 Task: Add an event with the title Casual Lunch and Learn: Effective Presentation Skills for Impactful Delivery, date '2024/04/04', time 8:50 AM to 10:50 AM, logged in from the account softage.3@softage.netand send the event invitation to softage.7@softage.net and softage.8@softage.net. Set a reminder for the event 5 minutes before
Action: Mouse moved to (100, 95)
Screenshot: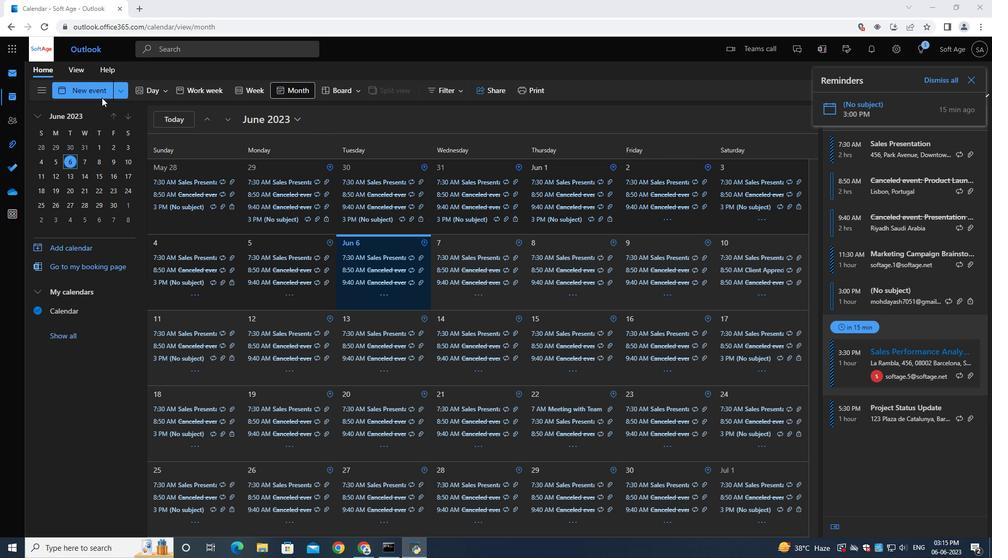 
Action: Mouse pressed left at (100, 95)
Screenshot: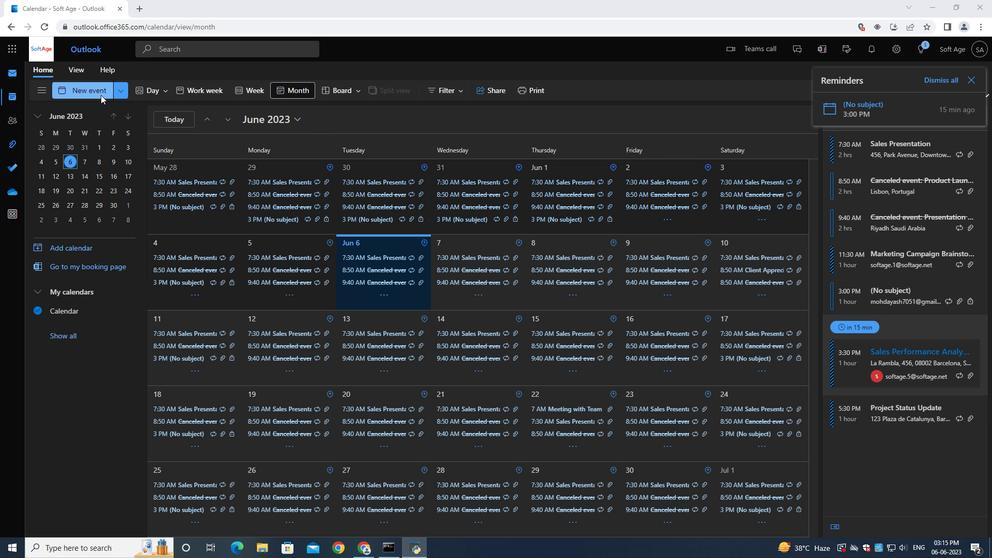 
Action: Mouse moved to (305, 152)
Screenshot: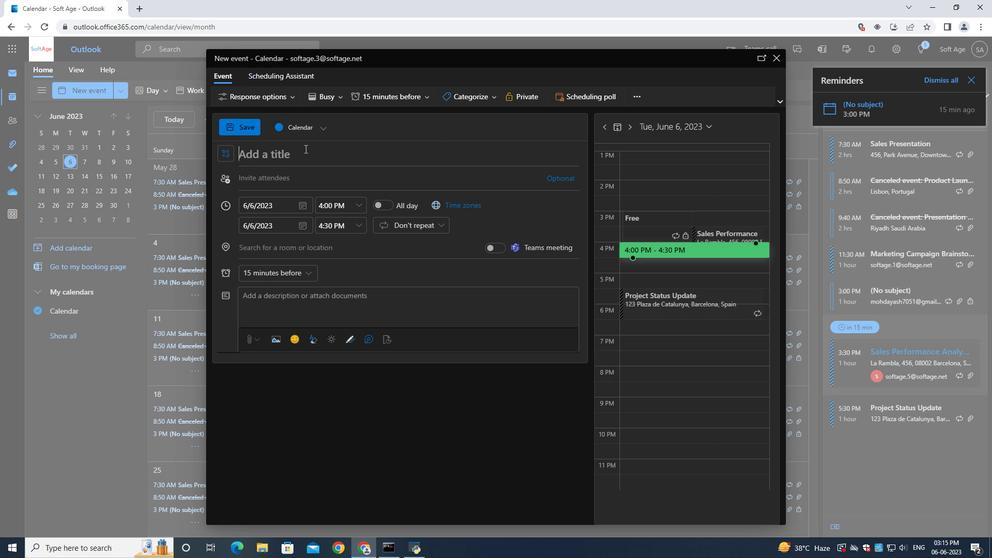 
Action: Mouse pressed left at (305, 152)
Screenshot: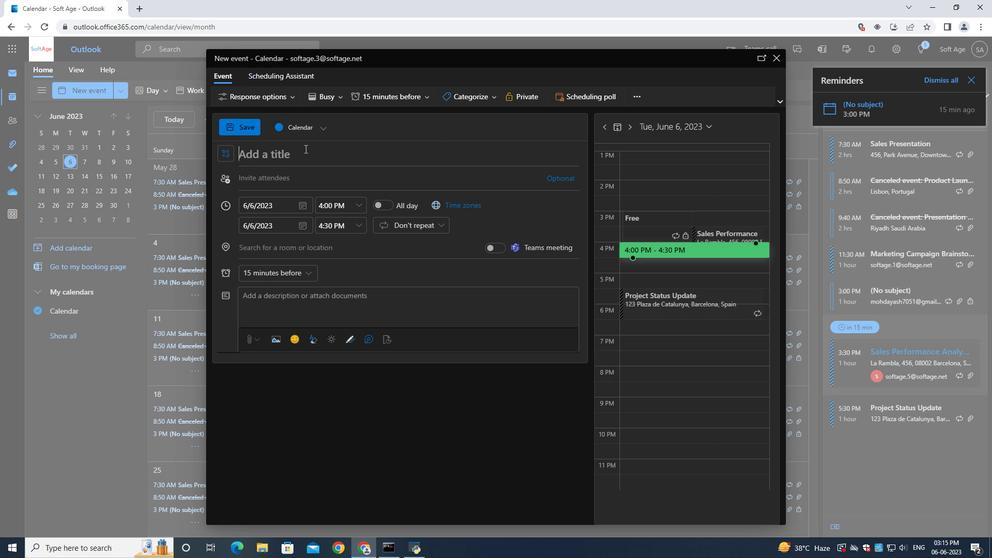 
Action: Mouse moved to (305, 152)
Screenshot: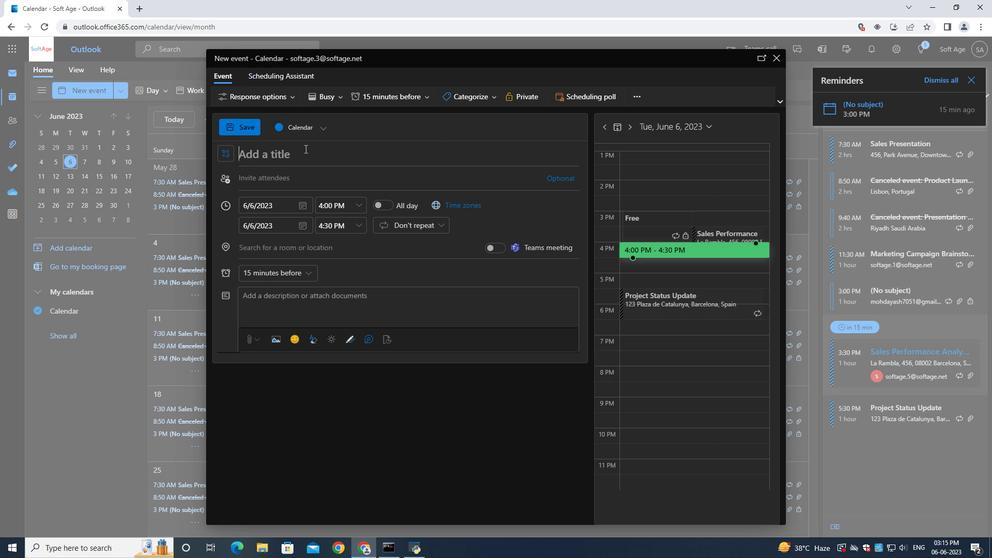 
Action: Key pressed <Key.shift>Casual<Key.space><Key.shift>Lunch<Key.space>and<Key.space><Key.shift>Learn<Key.shift_r>:<Key.space><Key.shift><Key.shift><Key.shift><Key.shift><Key.shift><Key.shift><Key.shift><Key.shift><Key.shift>Effectib<Key.backspace>ve<Key.space><Key.shift><Key.shift><Key.shift><Key.shift><Key.shift><Key.shift><Key.shift><Key.shift><Key.shift><Key.shift><Key.shift><Key.shift><Key.shift><Key.shift><Key.shift><Key.shift><Key.shift><Key.shift><Key.shift><Key.shift><Key.shift><Key.shift><Key.shift><Key.shift>Presentation<Key.space><Key.shift>Skills<Key.space>for<Key.space><Key.shift><Key.shift><Key.shift><Key.shift>I<Key.backspace>i<Key.backspace><Key.shift>Impactful<Key.space><Key.shift>Delivery
Screenshot: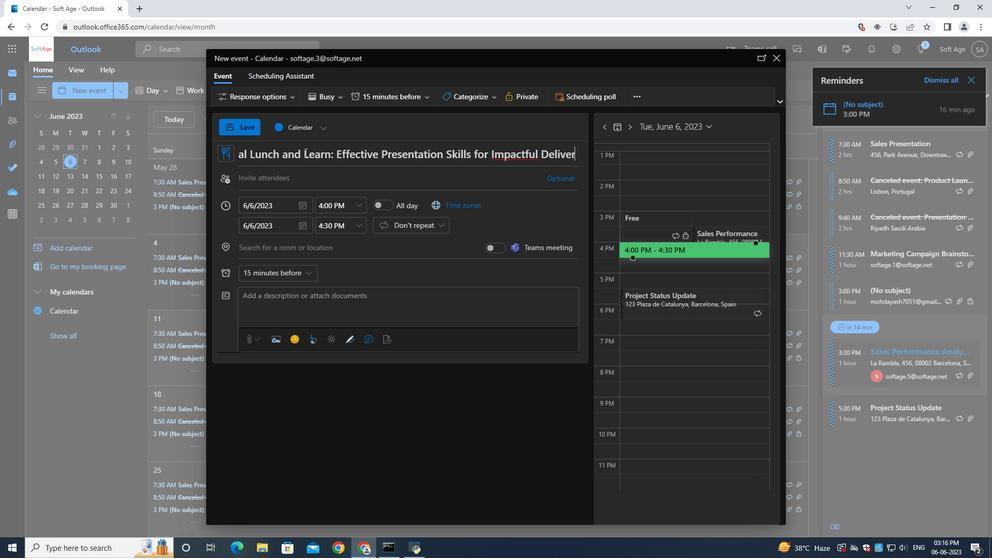 
Action: Mouse moved to (498, 154)
Screenshot: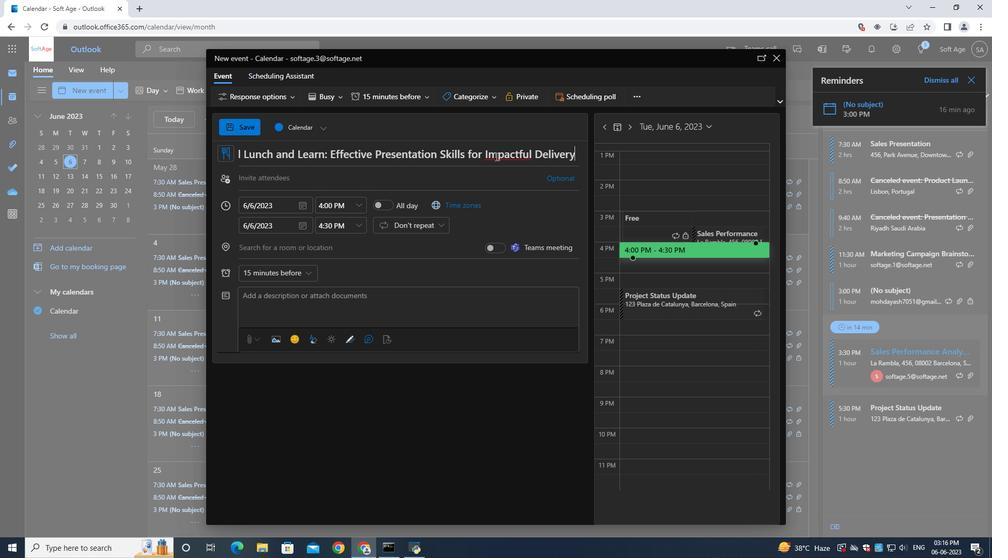 
Action: Mouse pressed left at (498, 154)
Screenshot: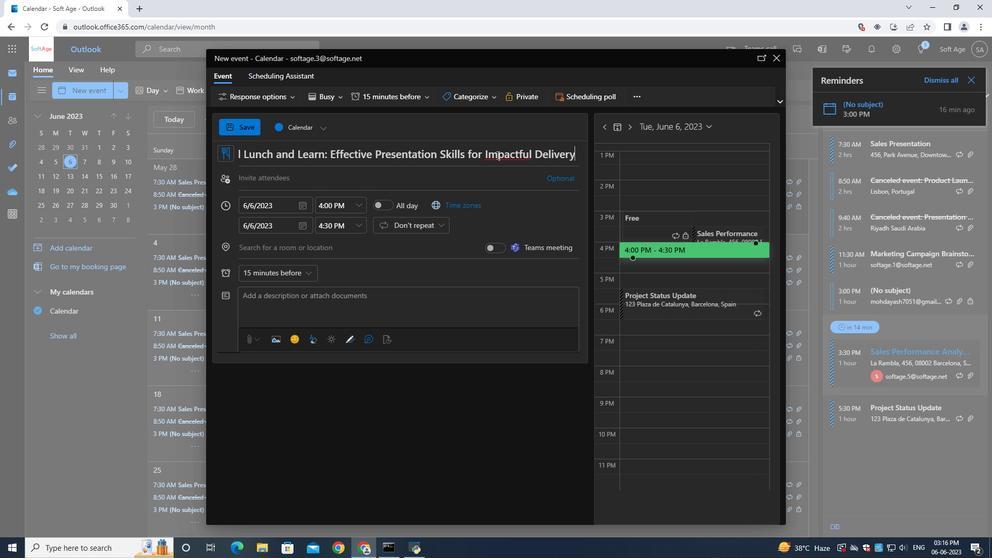 
Action: Mouse moved to (528, 154)
Screenshot: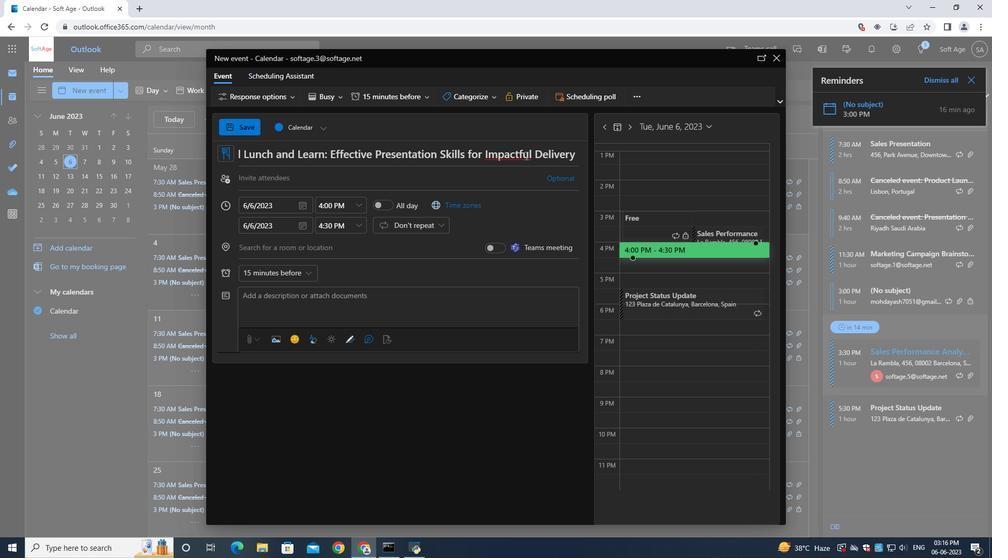
Action: Mouse pressed left at (528, 154)
Screenshot: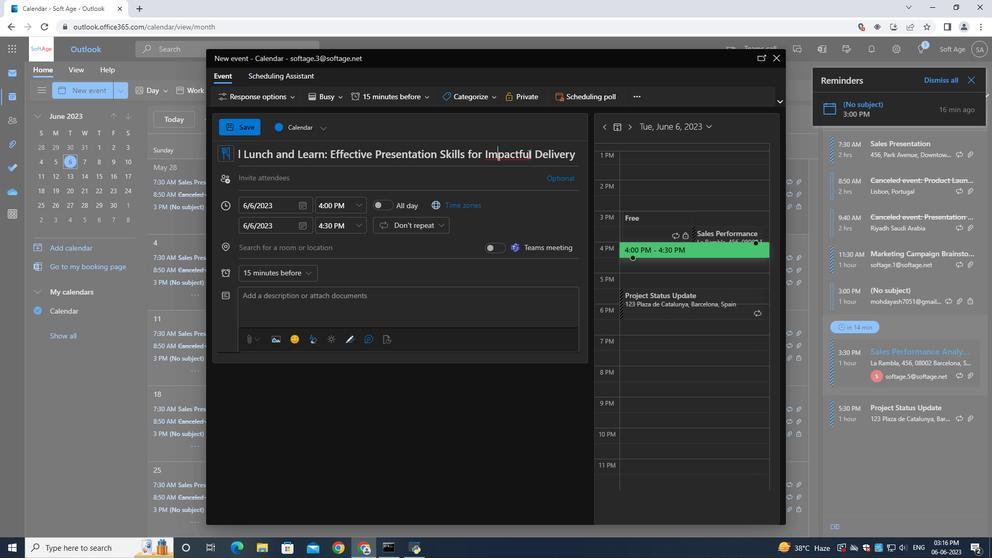 
Action: Mouse moved to (305, 206)
Screenshot: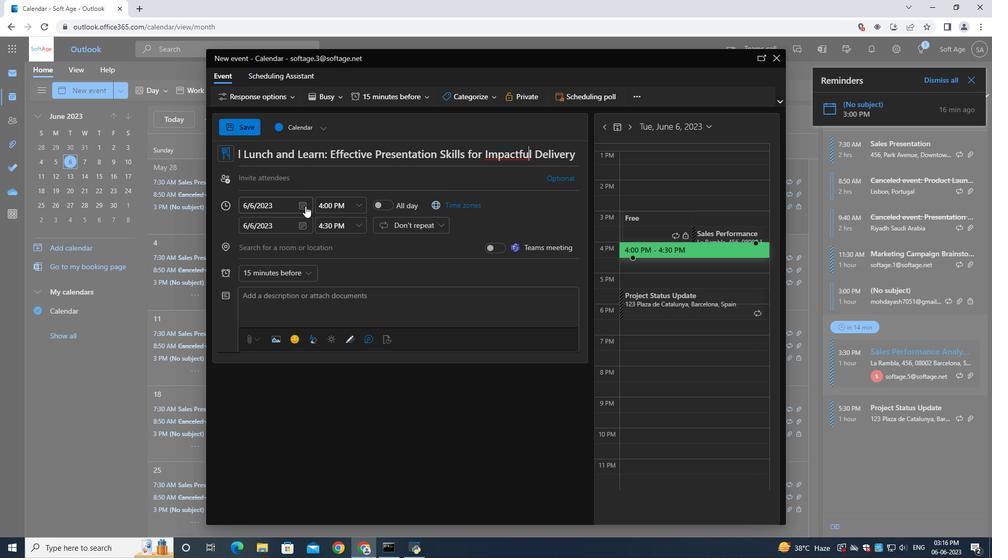 
Action: Mouse pressed left at (305, 206)
Screenshot: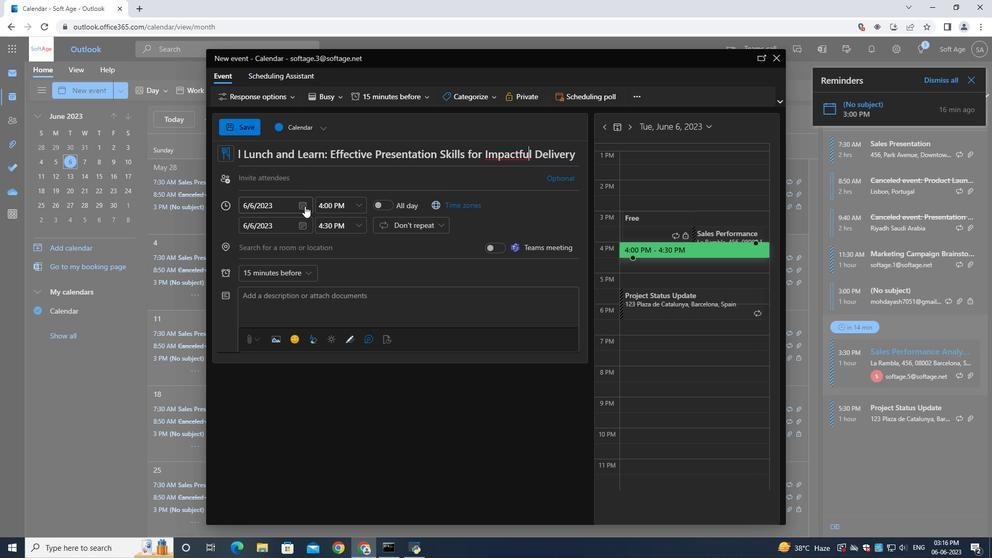 
Action: Mouse moved to (339, 228)
Screenshot: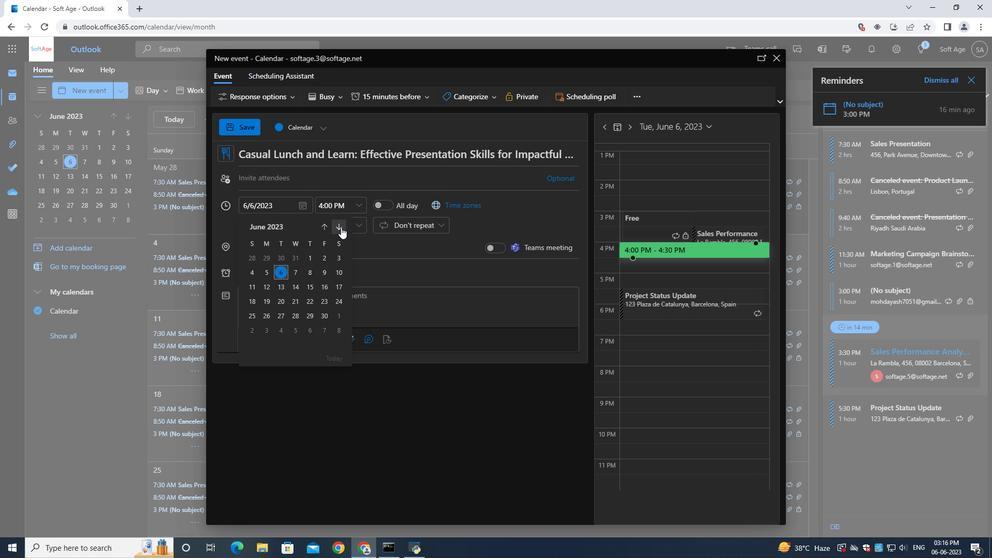 
Action: Mouse pressed left at (339, 228)
Screenshot: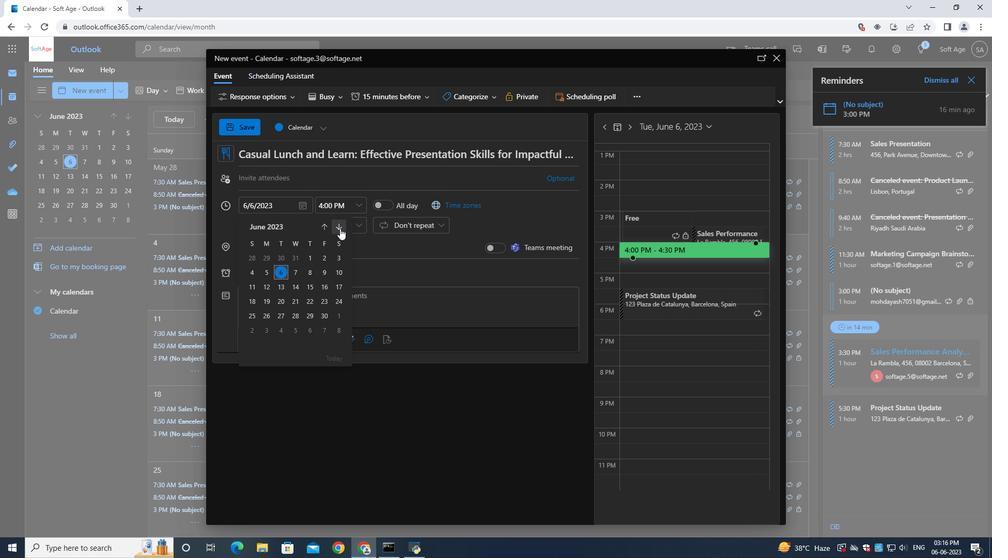 
Action: Mouse moved to (339, 228)
Screenshot: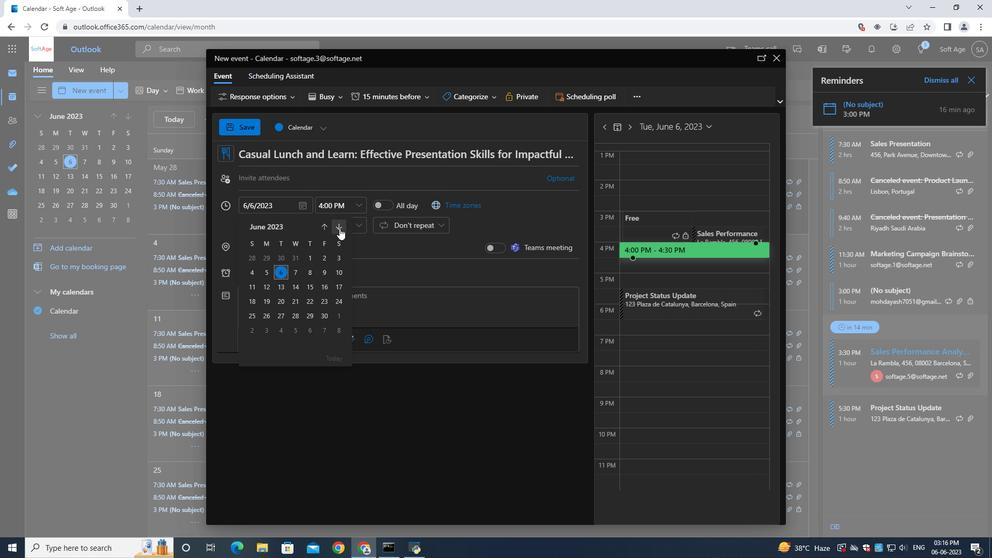 
Action: Mouse pressed left at (339, 228)
Screenshot: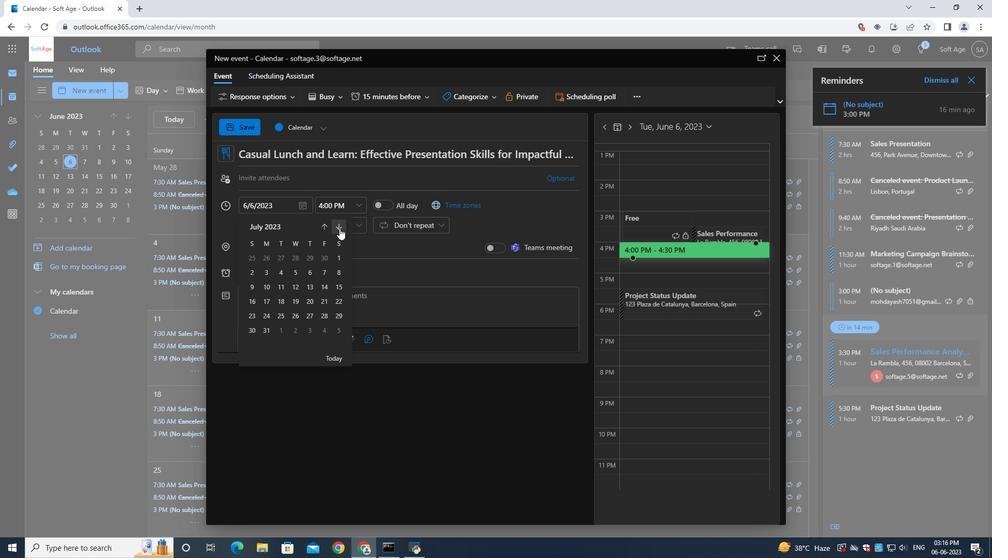 
Action: Mouse pressed left at (339, 228)
Screenshot: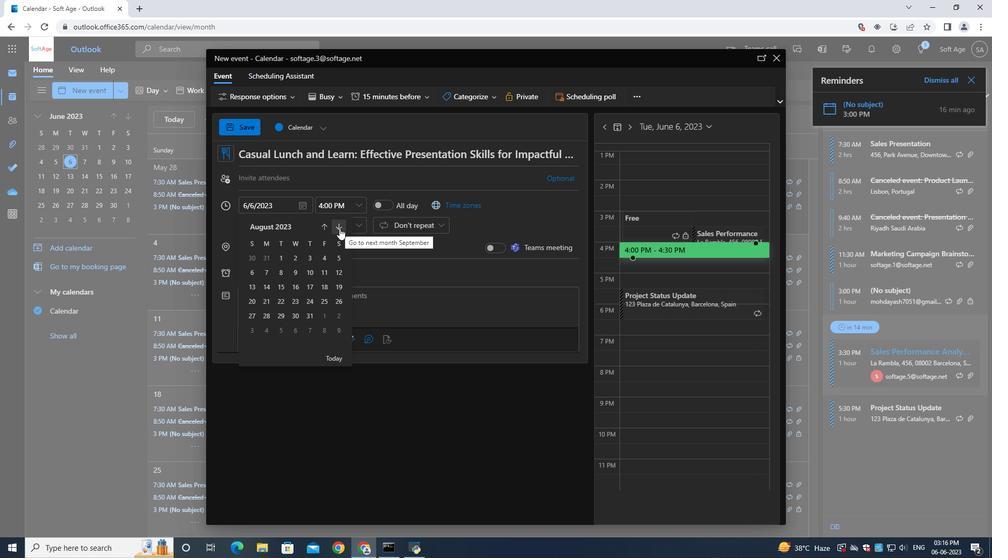 
Action: Mouse pressed left at (339, 228)
Screenshot: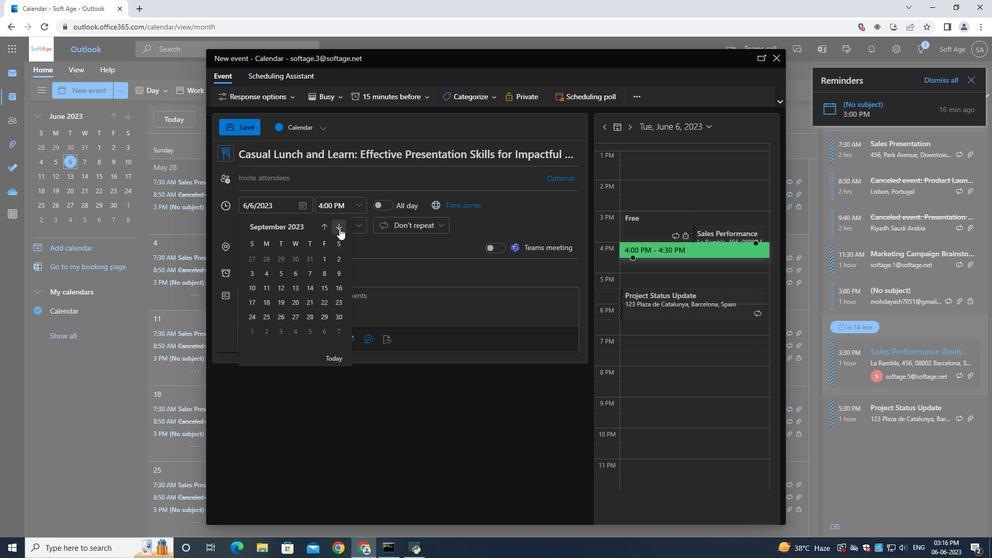 
Action: Mouse moved to (340, 228)
Screenshot: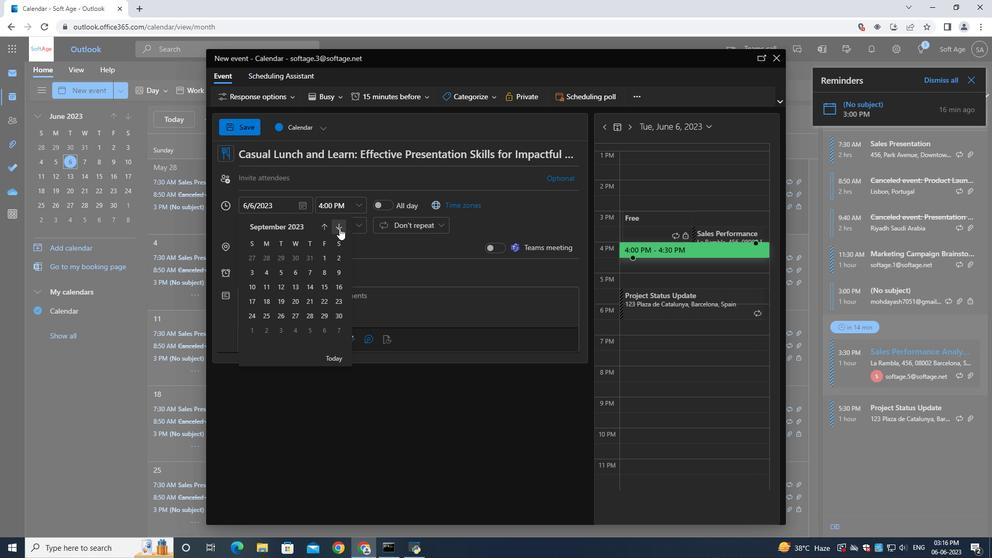 
Action: Mouse pressed left at (340, 228)
Screenshot: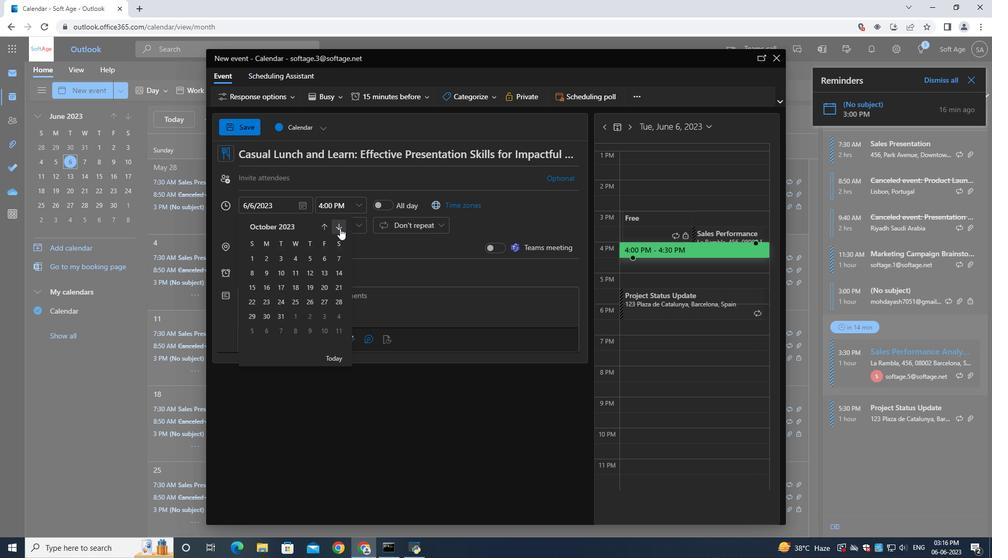 
Action: Mouse pressed left at (340, 228)
Screenshot: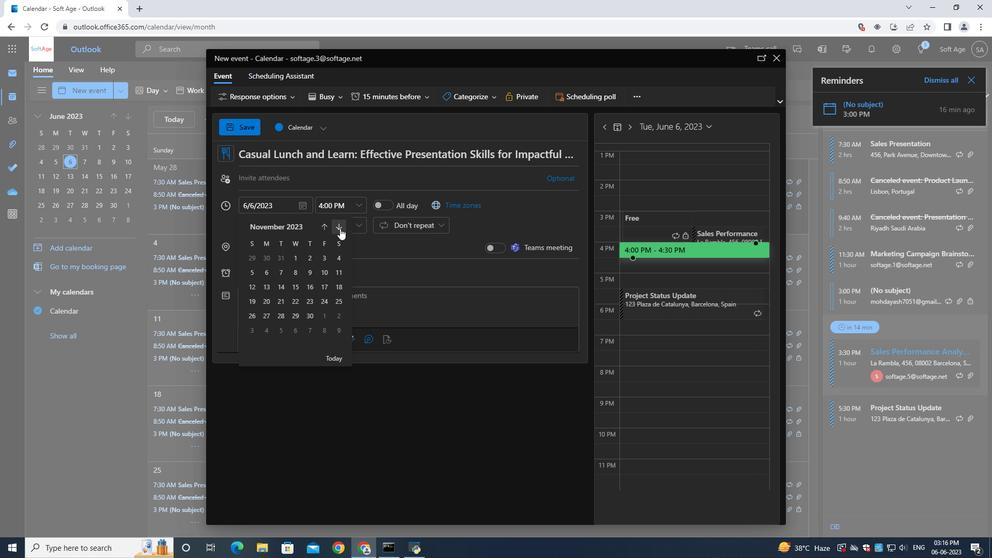 
Action: Mouse moved to (340, 229)
Screenshot: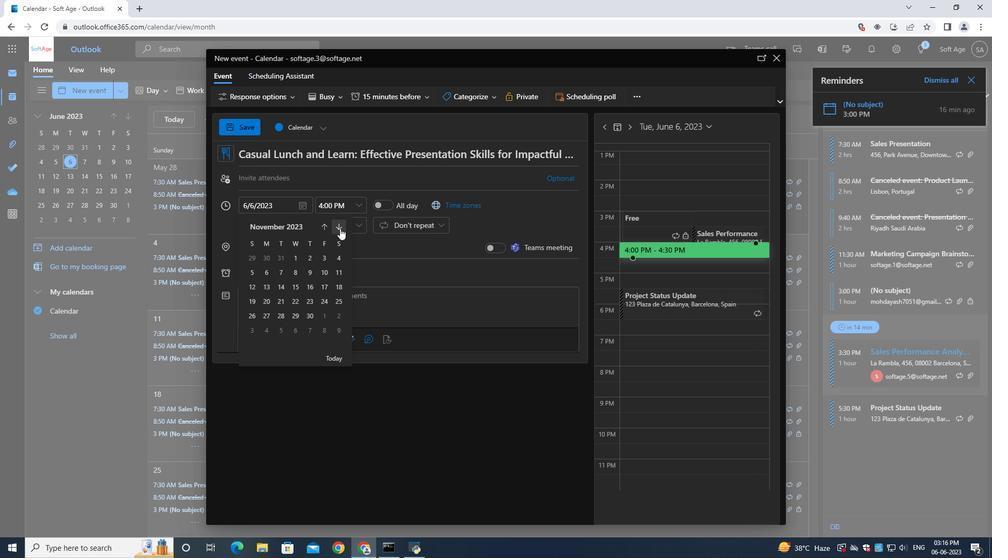 
Action: Mouse pressed left at (340, 229)
Screenshot: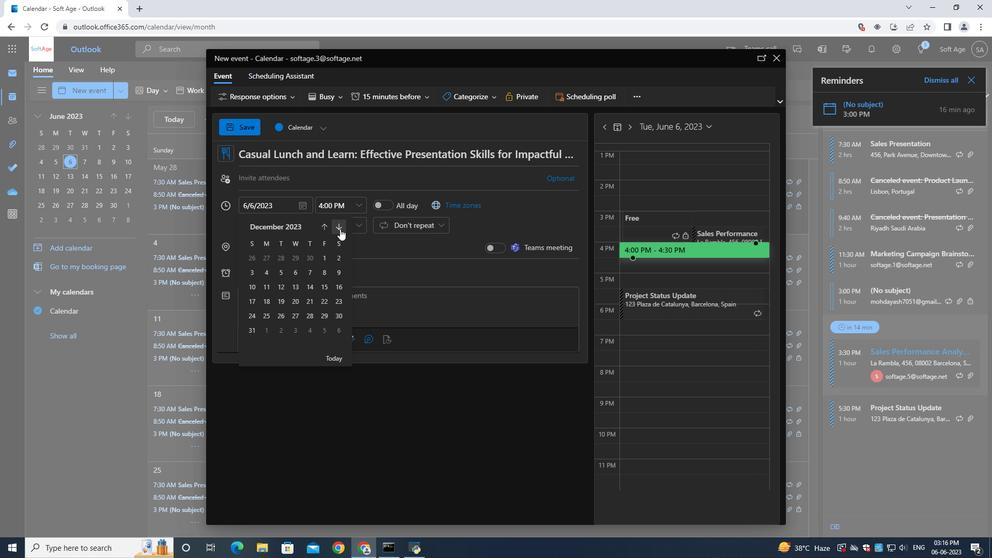 
Action: Mouse pressed left at (340, 229)
Screenshot: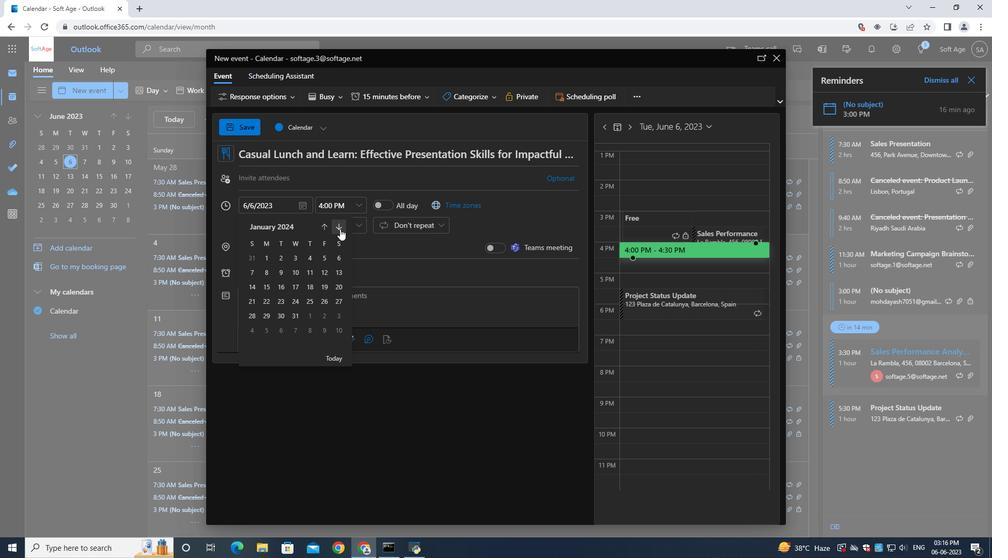 
Action: Mouse pressed left at (340, 229)
Screenshot: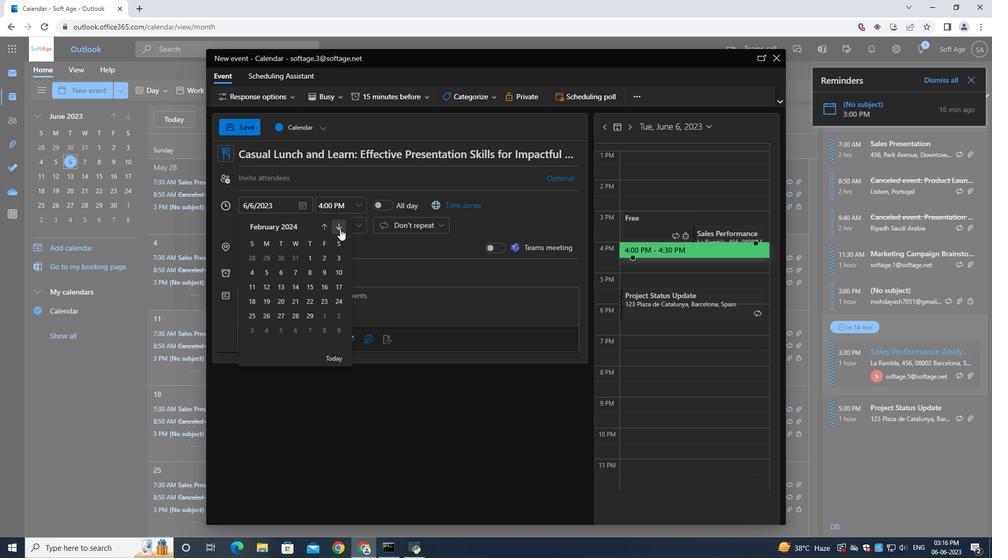 
Action: Mouse pressed left at (340, 229)
Screenshot: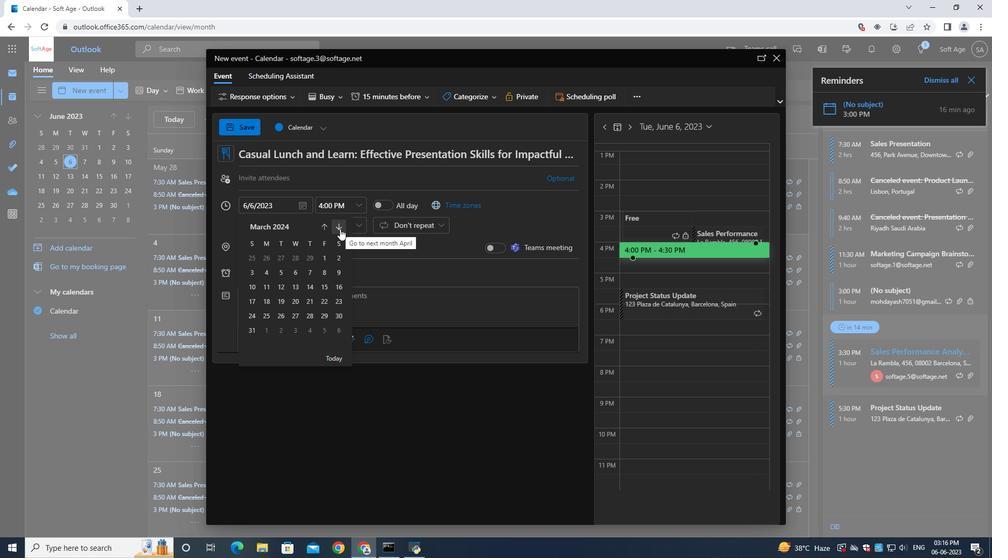 
Action: Mouse moved to (312, 261)
Screenshot: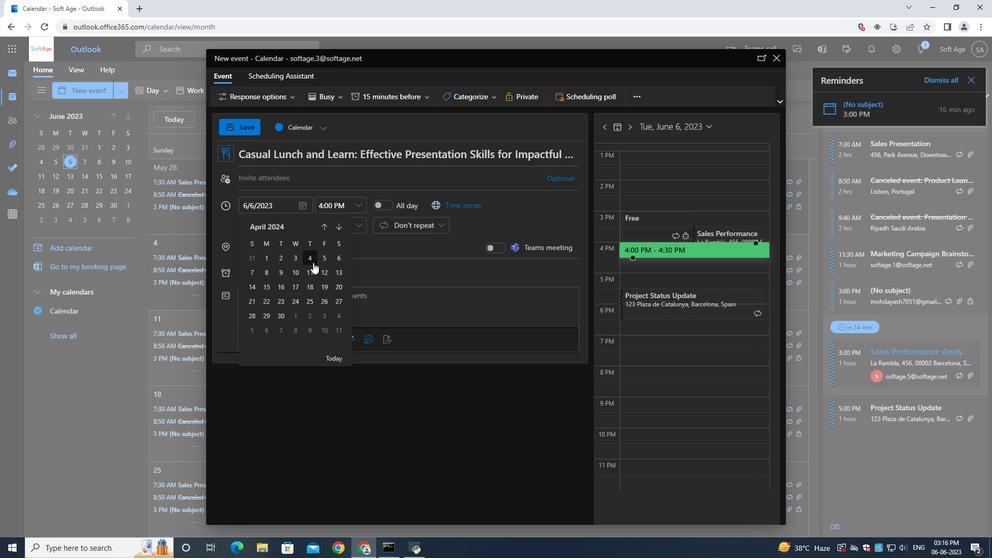 
Action: Mouse pressed left at (312, 261)
Screenshot: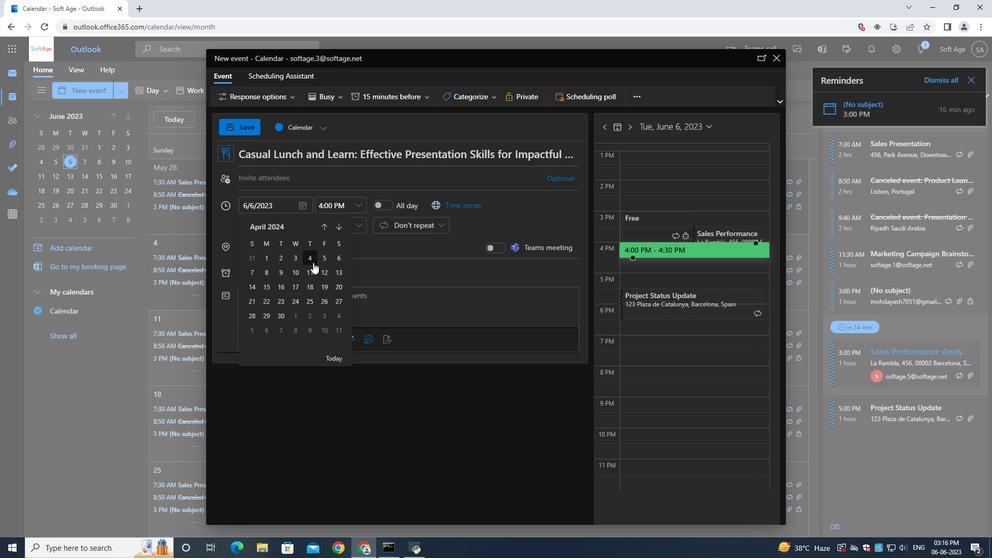 
Action: Mouse moved to (328, 208)
Screenshot: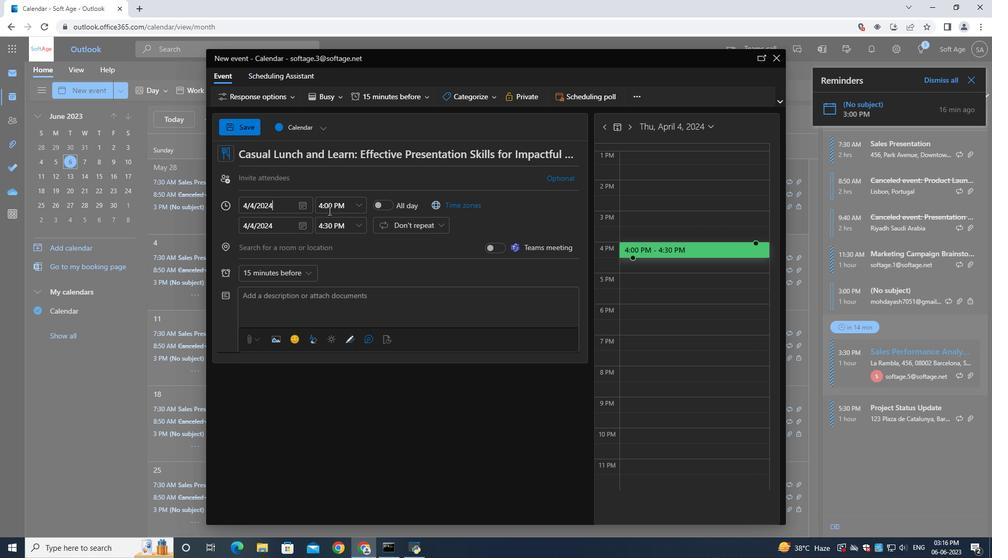 
Action: Mouse pressed left at (328, 208)
Screenshot: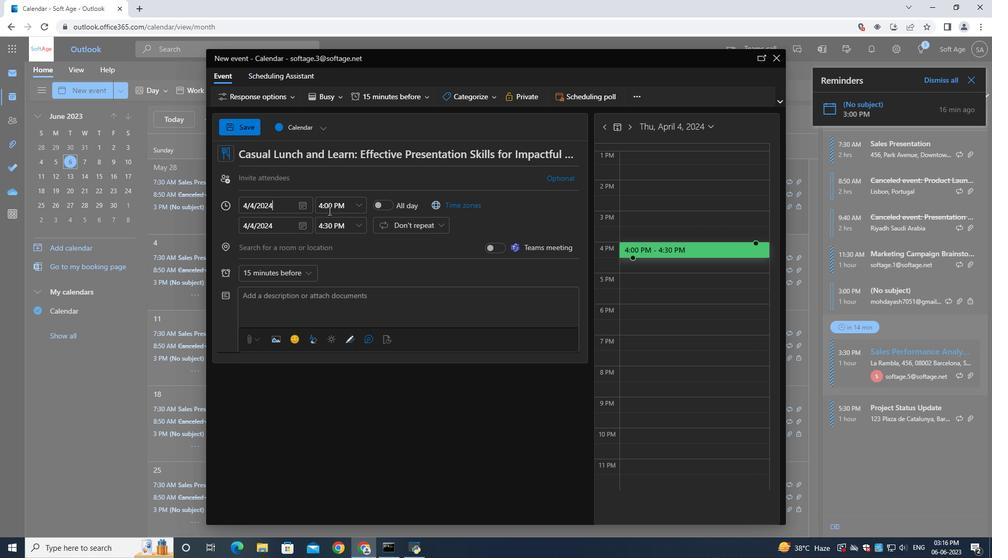 
Action: Mouse moved to (331, 210)
Screenshot: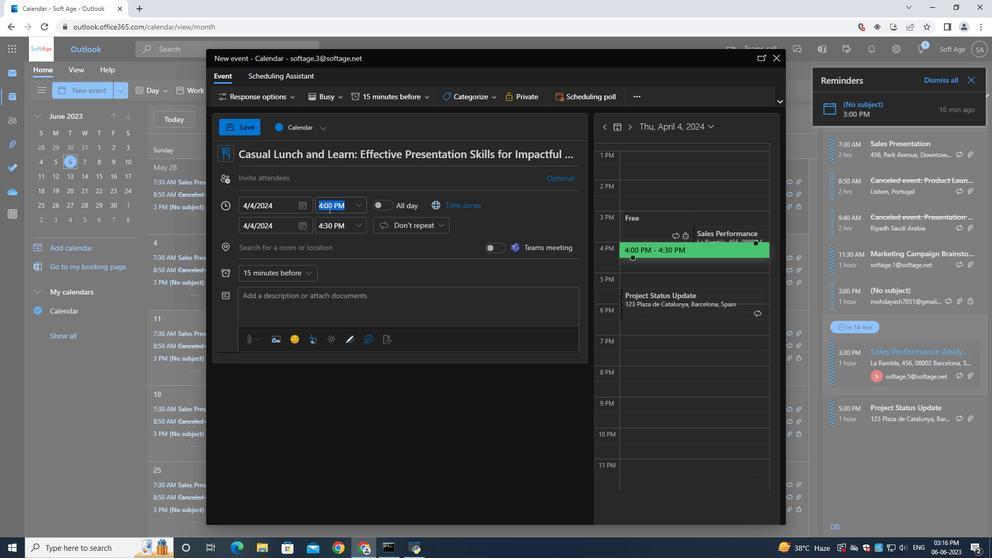 
Action: Key pressed 8<Key.shift_r><Key.shift_r><Key.shift_r><Key.shift_r><Key.shift_r><Key.shift_r><Key.shift_r><Key.shift_r>:50<Key.shift>AM
Screenshot: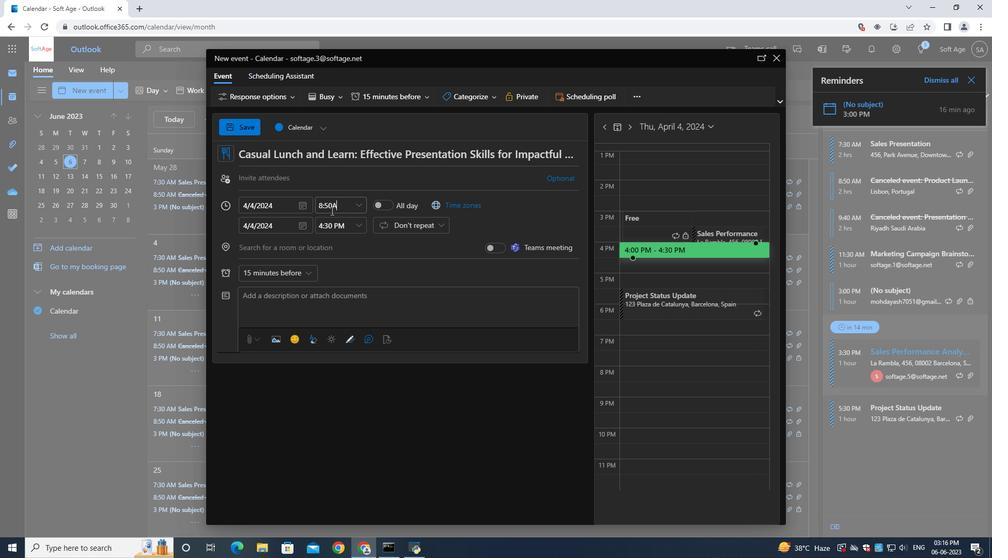 
Action: Mouse moved to (326, 223)
Screenshot: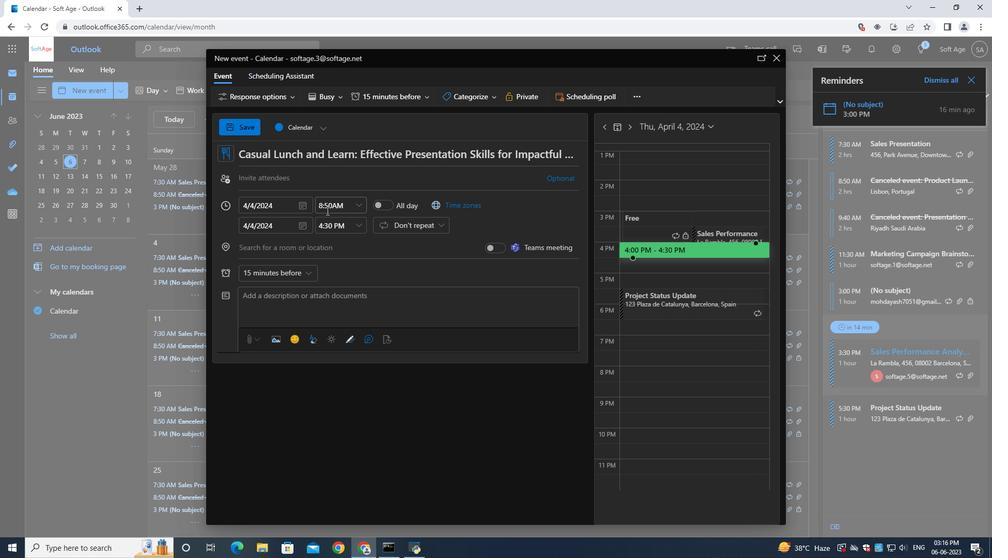 
Action: Mouse pressed left at (326, 223)
Screenshot: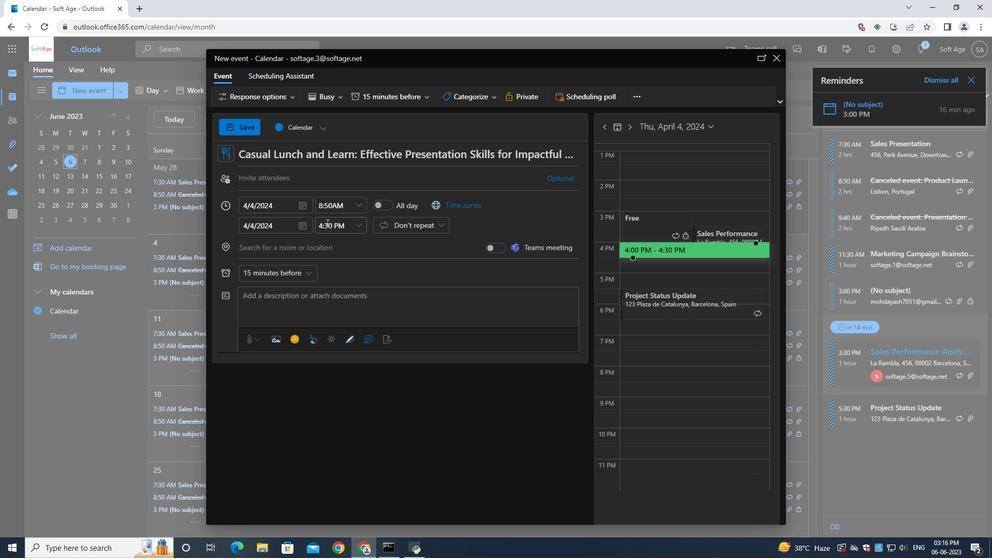 
Action: Key pressed 10<Key.shift_r>:50<Key.shift>AM
Screenshot: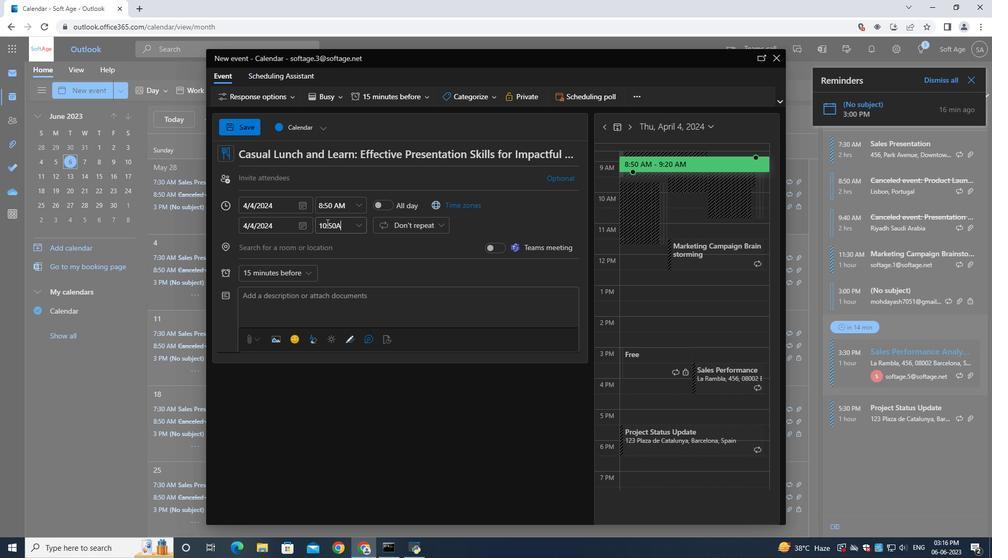 
Action: Mouse moved to (288, 176)
Screenshot: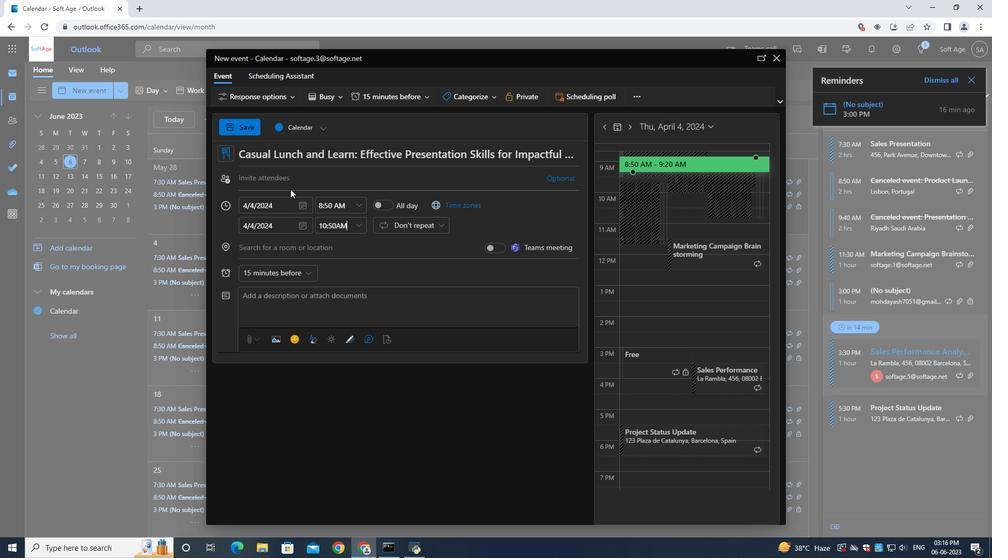 
Action: Mouse pressed left at (288, 176)
Screenshot: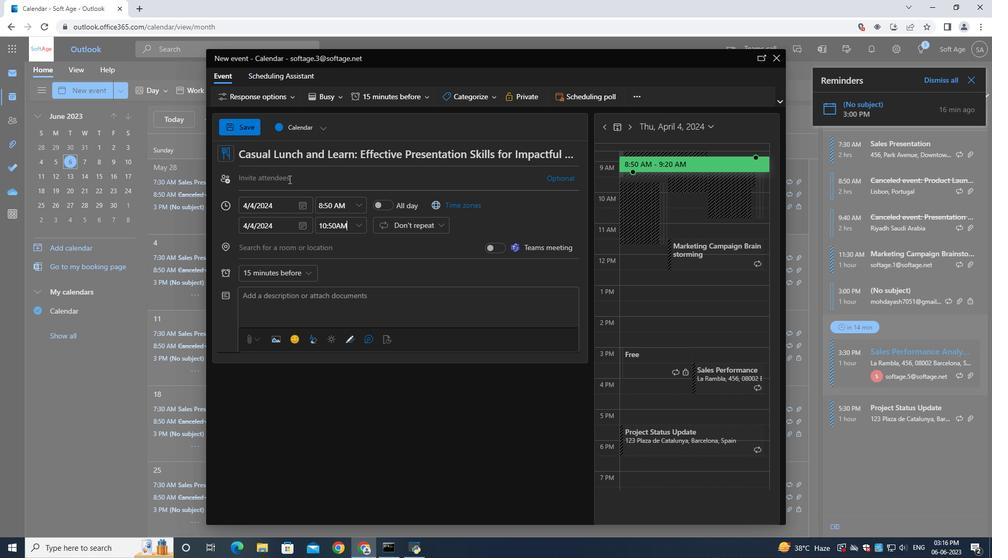 
Action: Mouse moved to (289, 176)
Screenshot: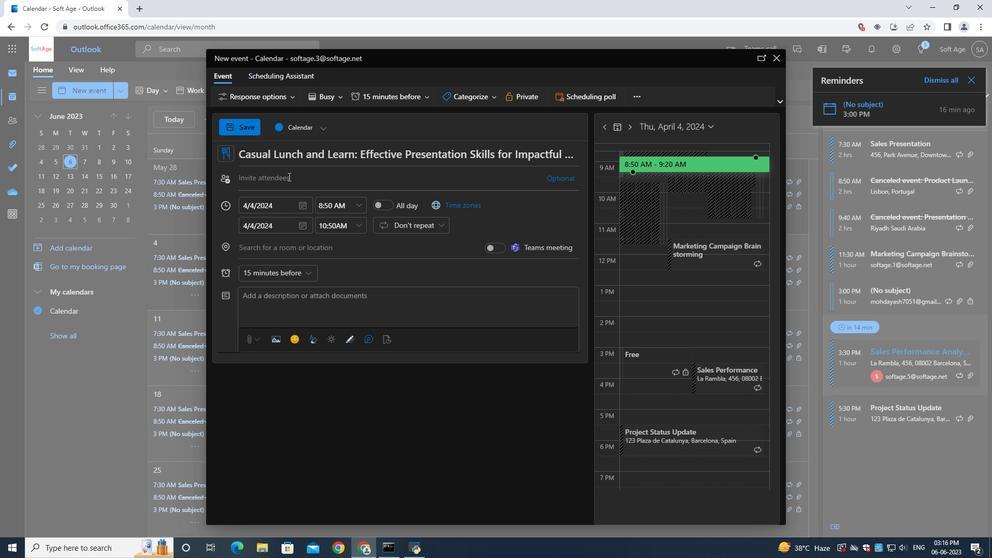 
Action: Key pressed softage.7<Key.shift>@softage.net<Key.space>
Screenshot: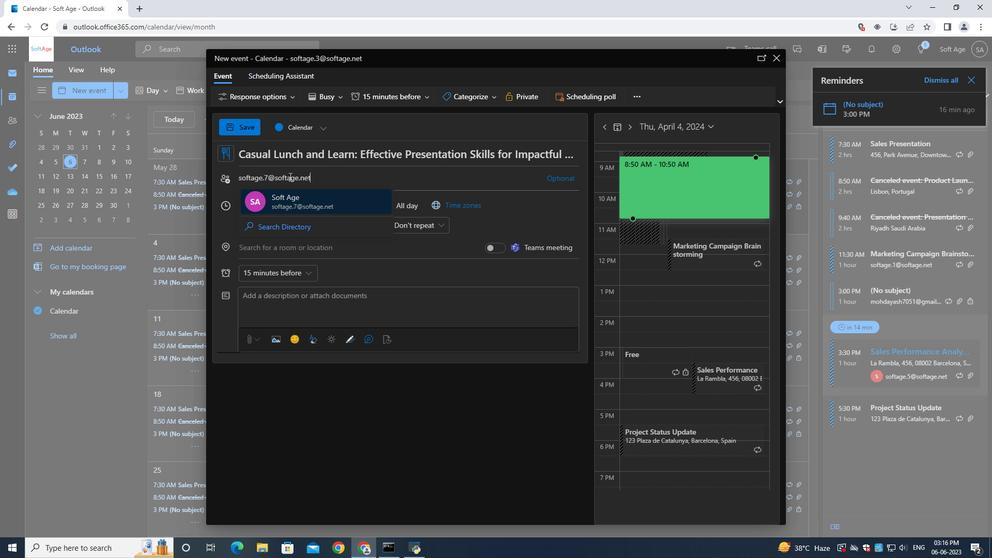 
Action: Mouse moved to (323, 199)
Screenshot: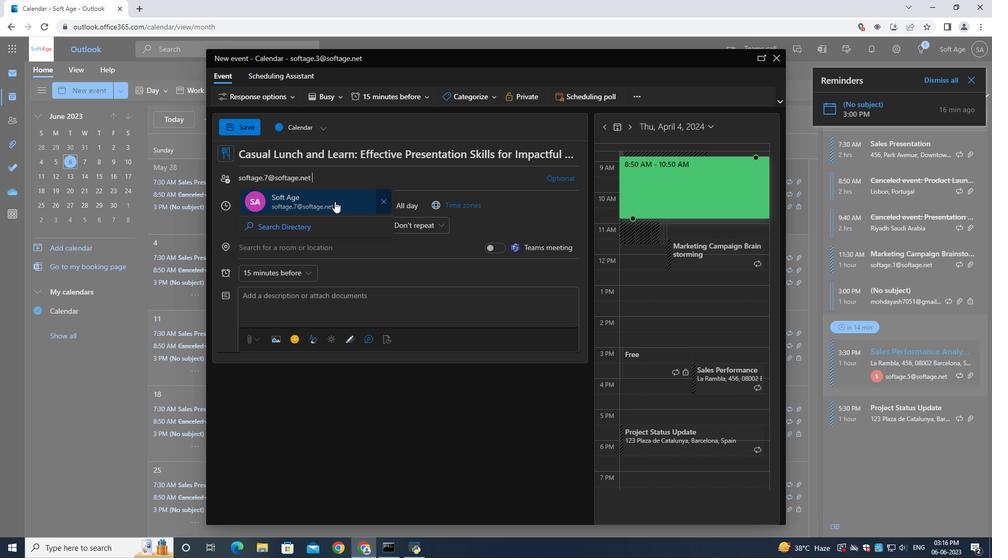 
Action: Mouse pressed left at (323, 199)
Screenshot: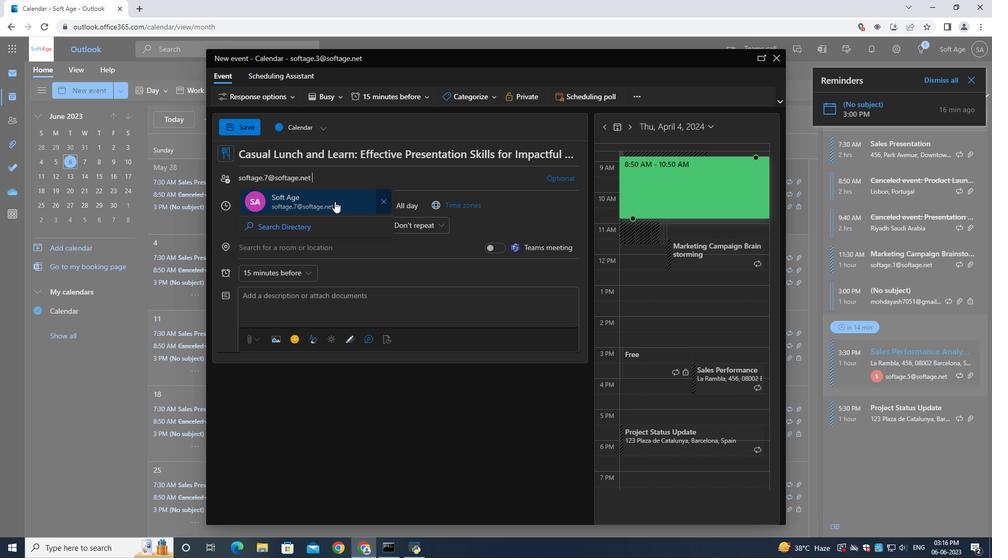 
Action: Mouse moved to (342, 186)
Screenshot: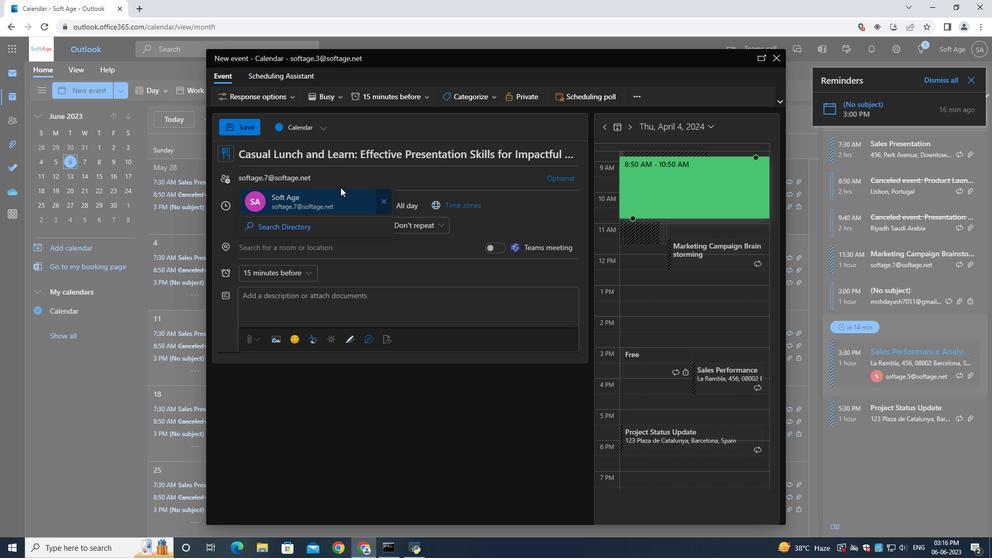 
Action: Key pressed softage.8<Key.shift>@softage.net
Screenshot: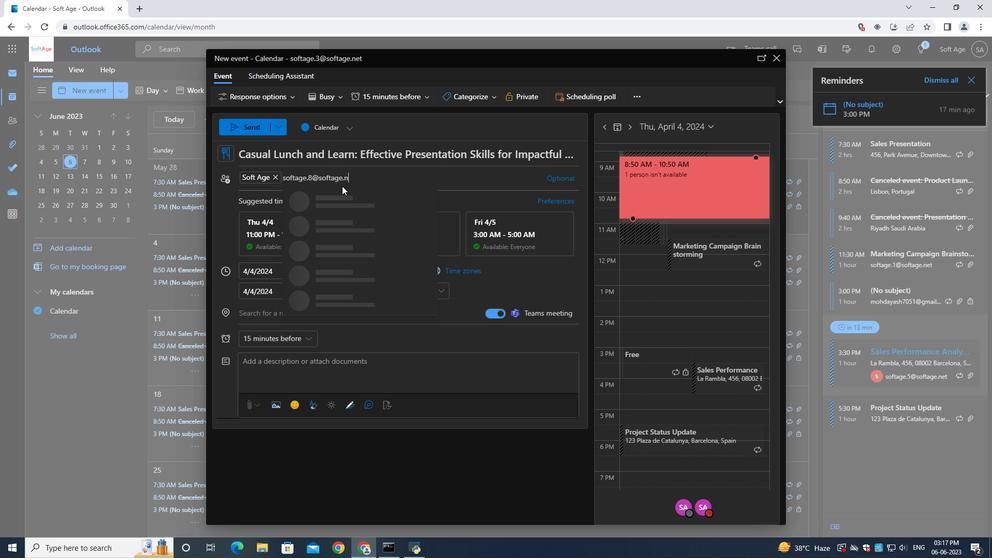 
Action: Mouse moved to (345, 200)
Screenshot: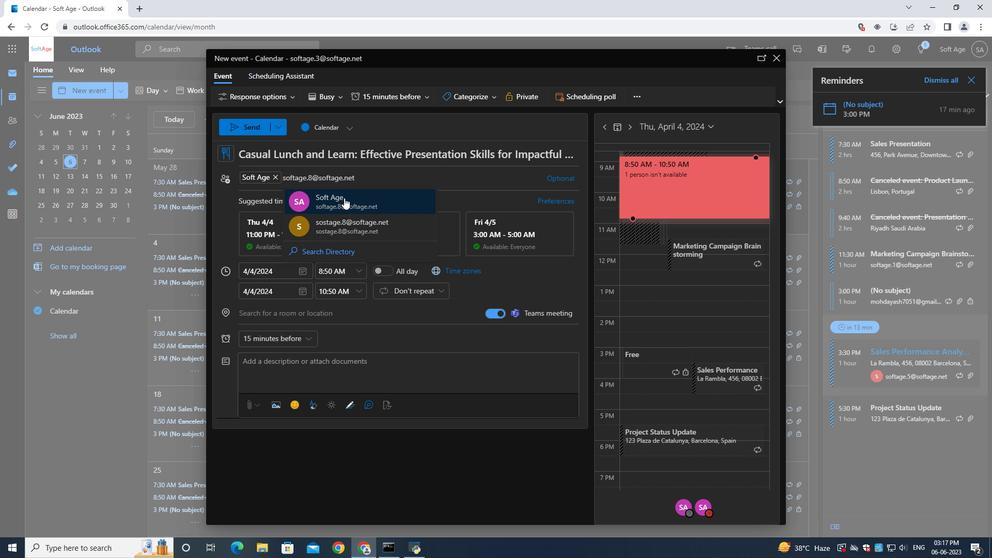 
Action: Mouse pressed left at (345, 200)
Screenshot: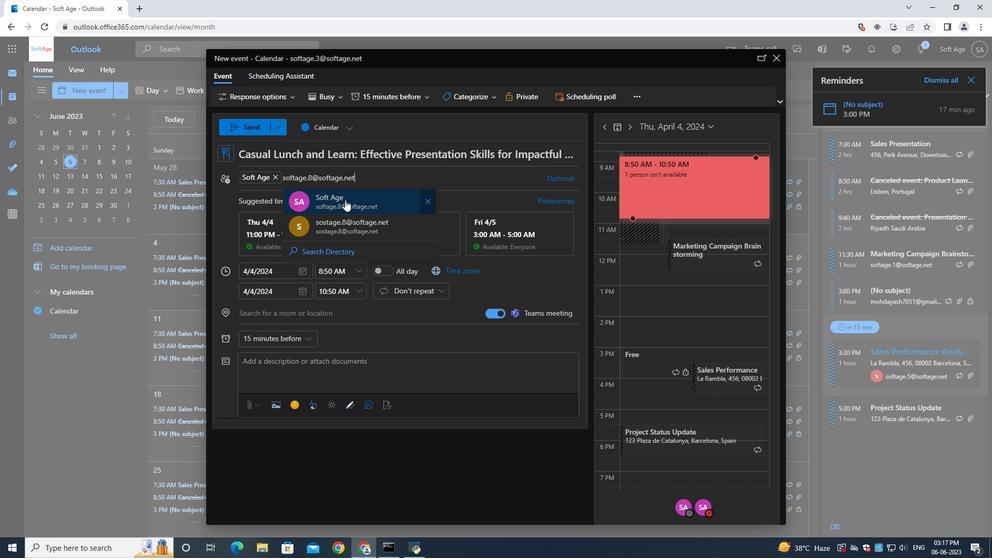 
Action: Mouse moved to (263, 340)
Screenshot: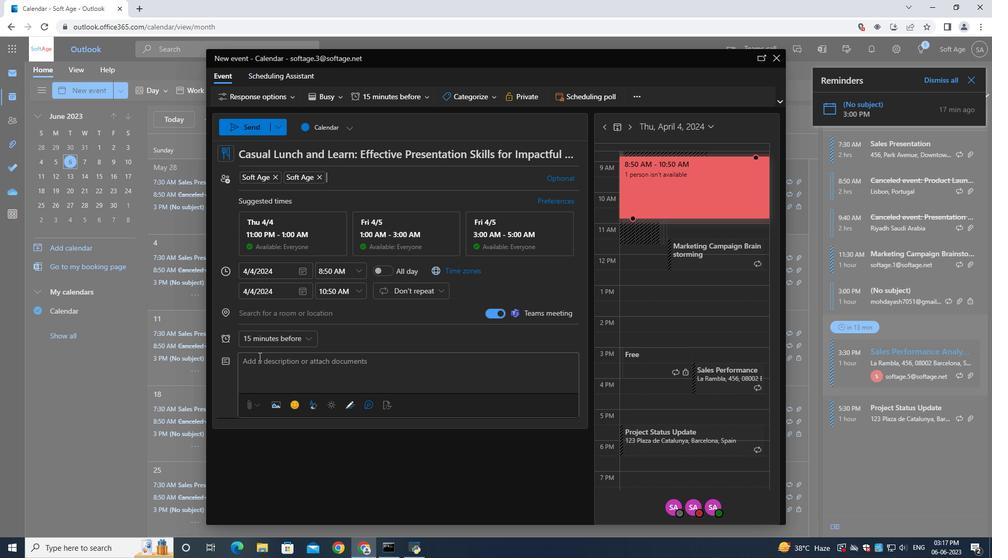 
Action: Mouse pressed left at (263, 340)
Screenshot: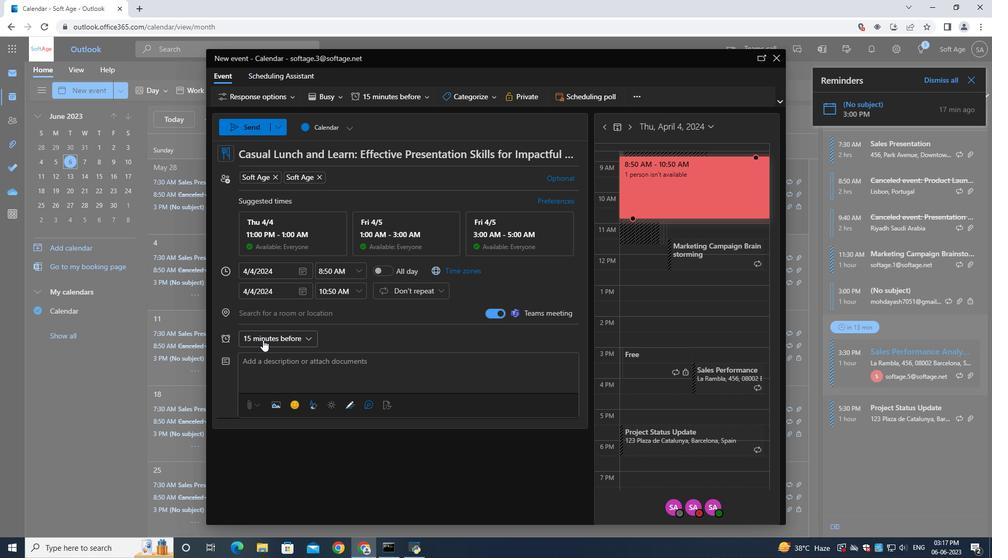 
Action: Mouse moved to (273, 171)
Screenshot: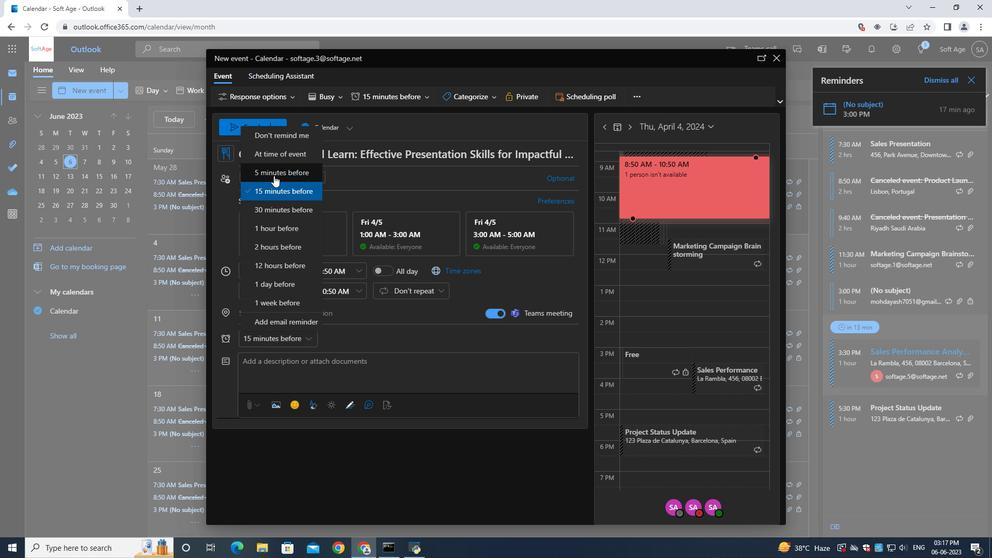 
Action: Mouse pressed left at (273, 171)
Screenshot: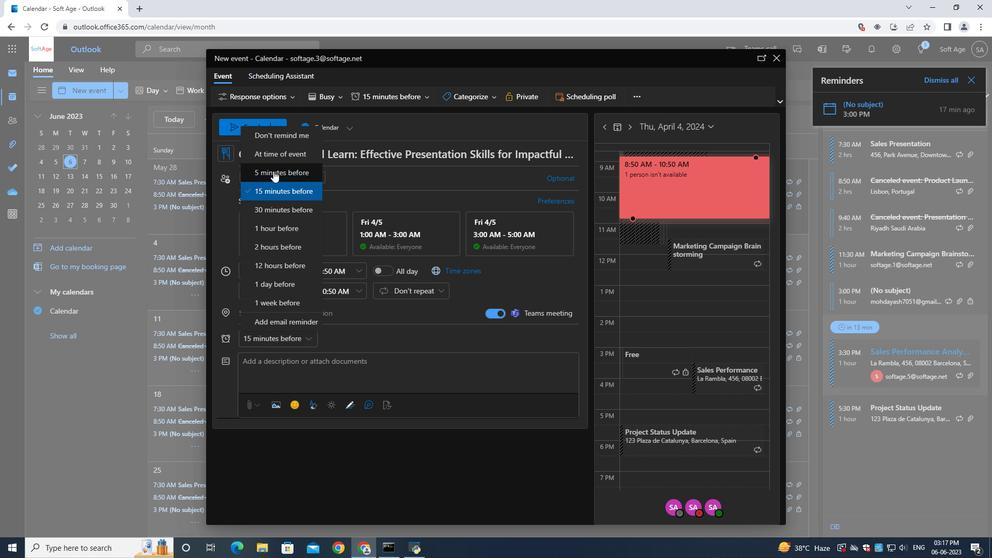 
Action: Mouse moved to (251, 129)
Screenshot: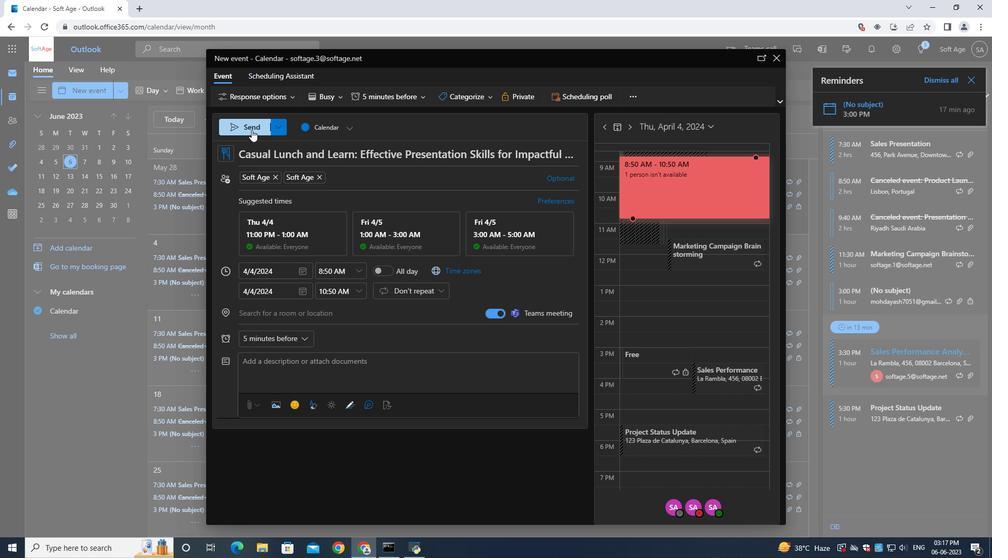 
Action: Mouse pressed left at (251, 129)
Screenshot: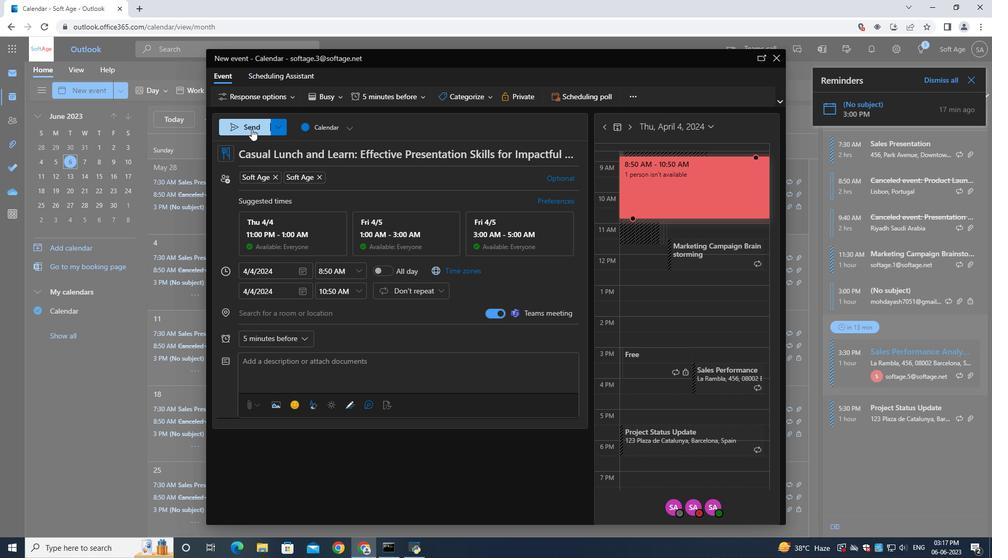 
Action: Mouse moved to (251, 128)
Screenshot: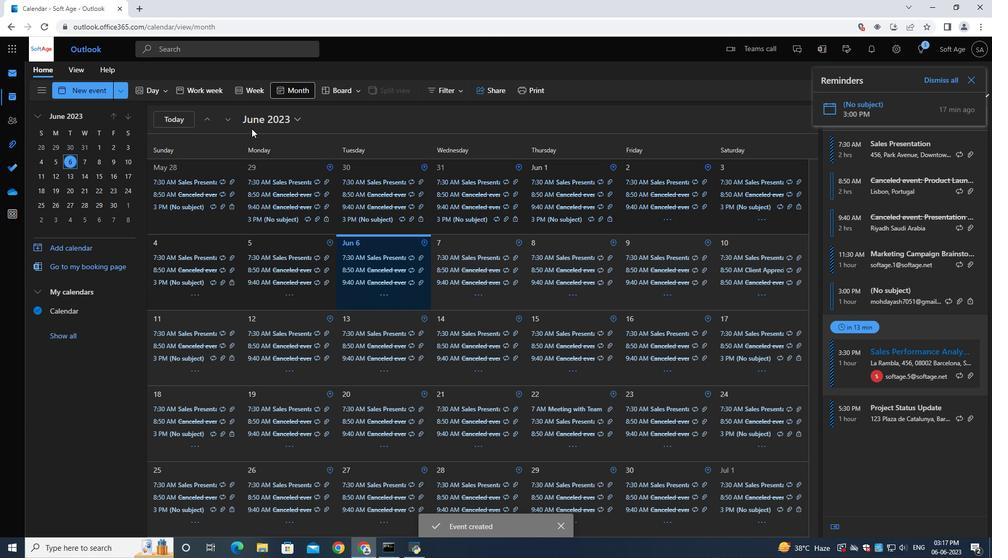 
